 Task: Create a task  Integrate website with a new customer review management tool , assign it to team member softage.5@softage.net in the project ConnectPlan and update the status of the task to  Off Track , set the priority of the task to Medium
Action: Mouse moved to (57, 308)
Screenshot: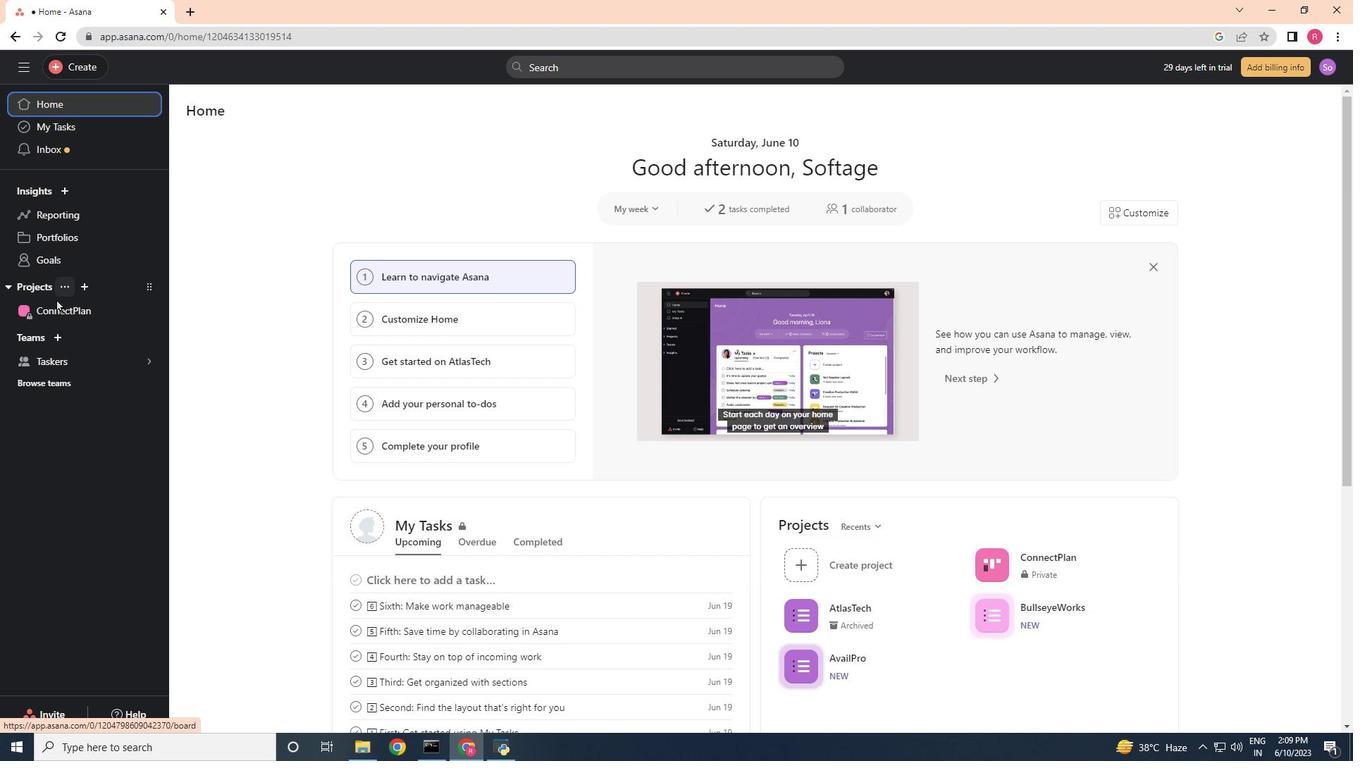 
Action: Mouse pressed left at (57, 308)
Screenshot: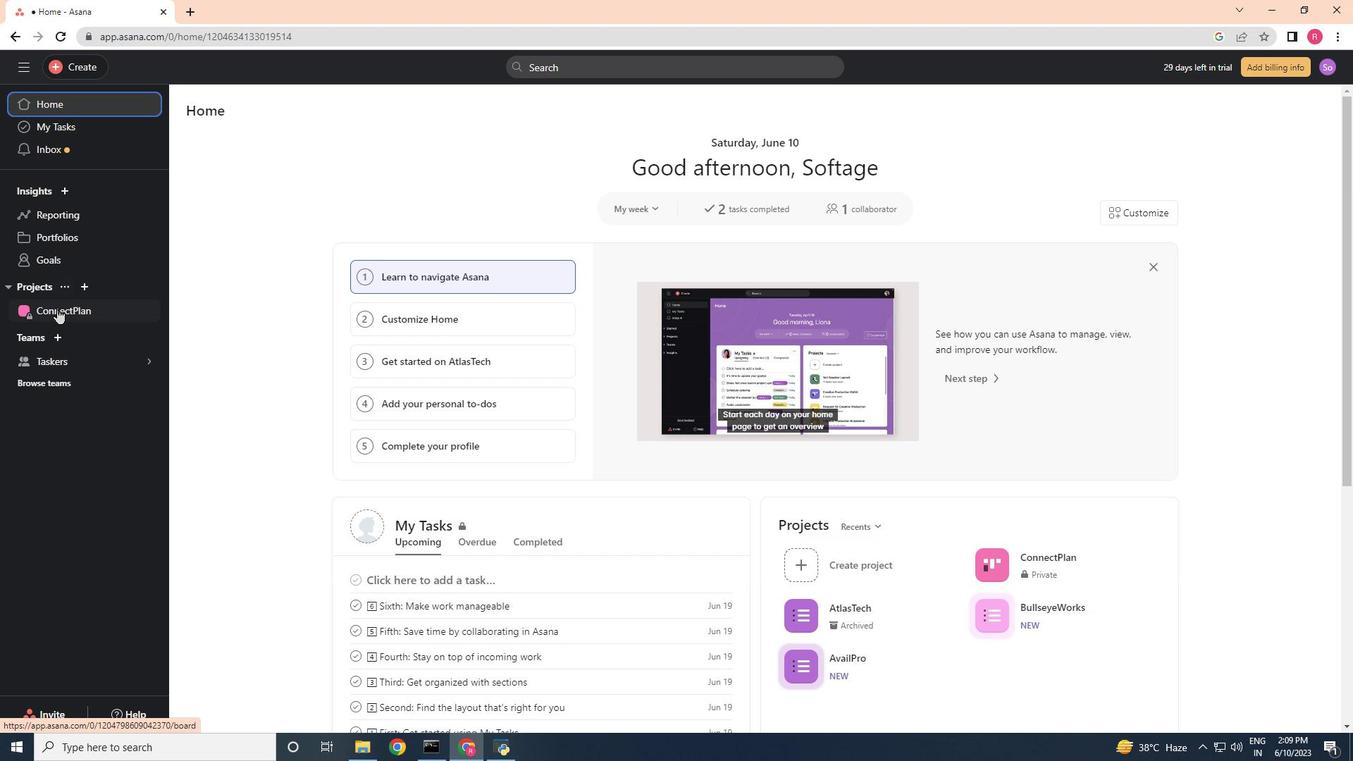 
Action: Mouse moved to (69, 66)
Screenshot: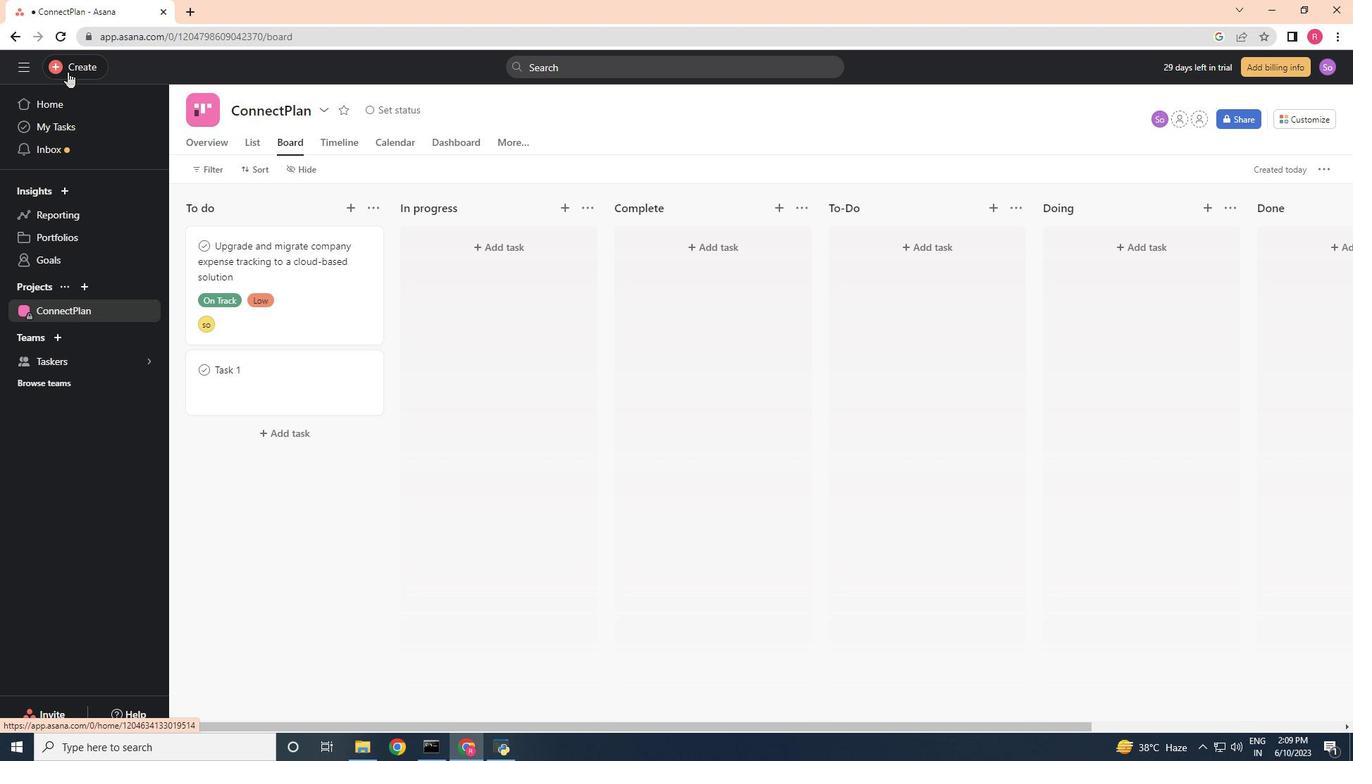 
Action: Mouse pressed left at (69, 66)
Screenshot: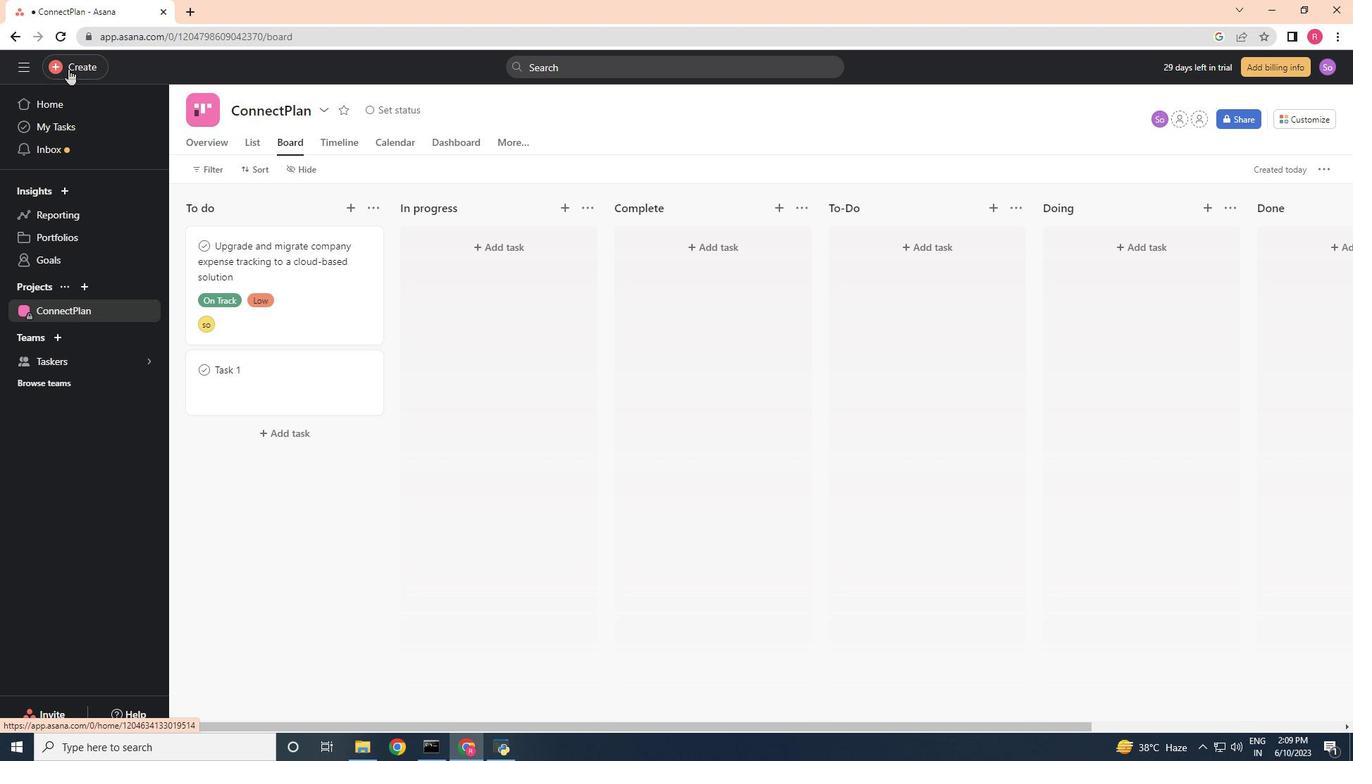 
Action: Mouse moved to (140, 74)
Screenshot: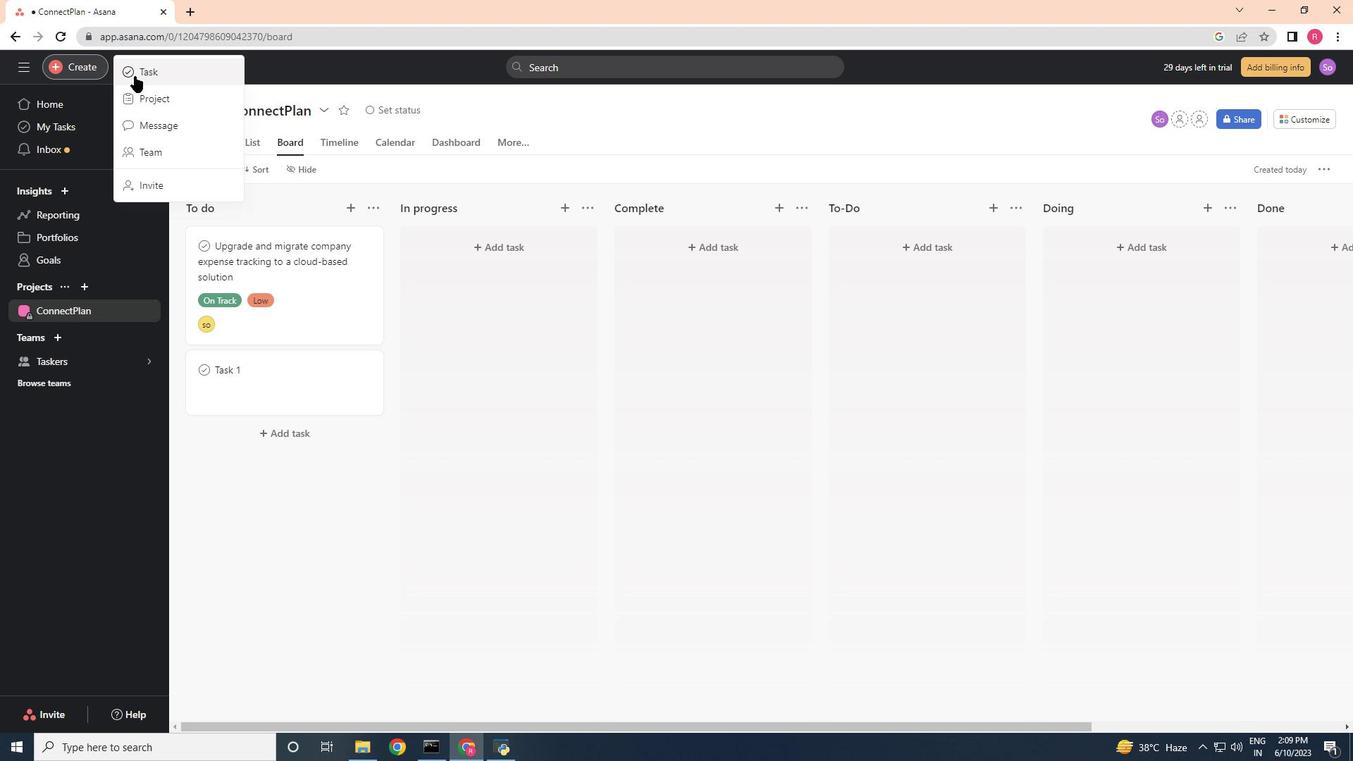 
Action: Mouse pressed left at (140, 74)
Screenshot: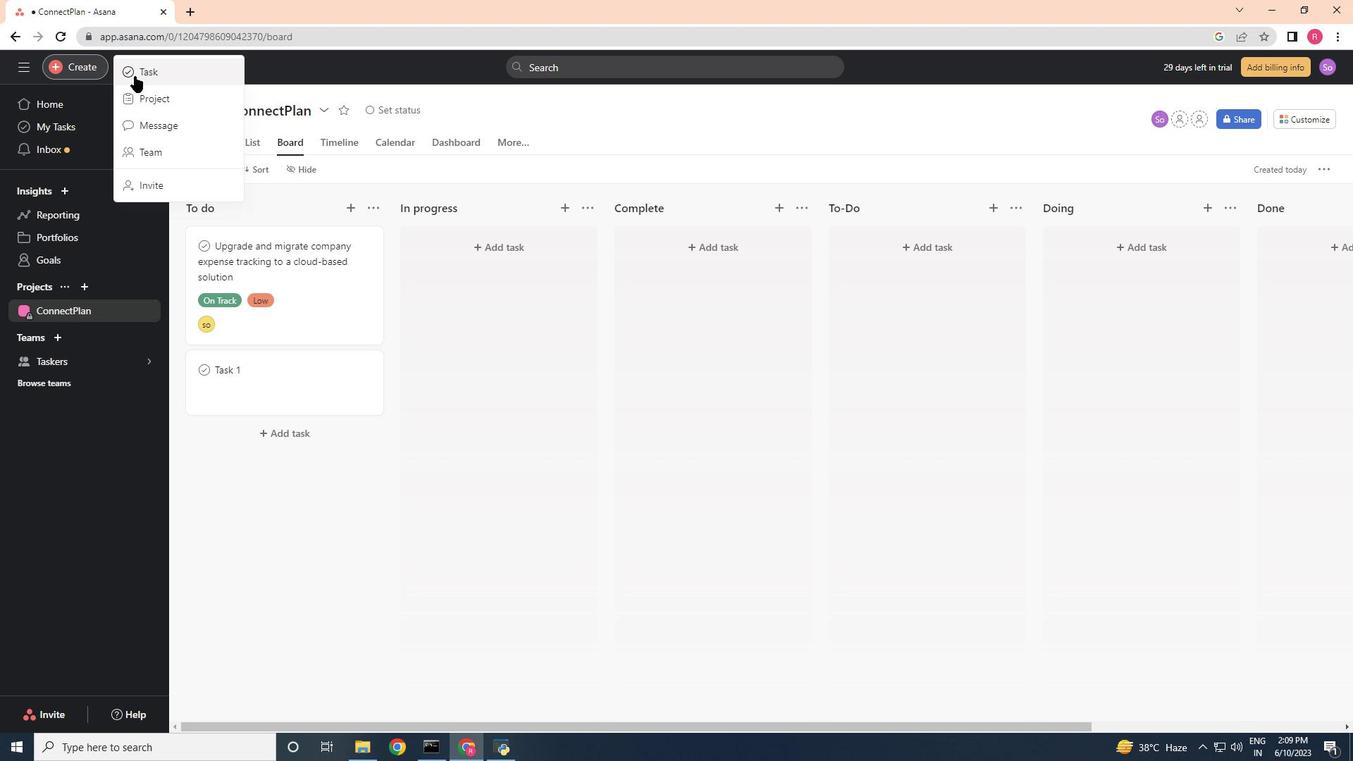 
Action: Mouse moved to (140, 74)
Screenshot: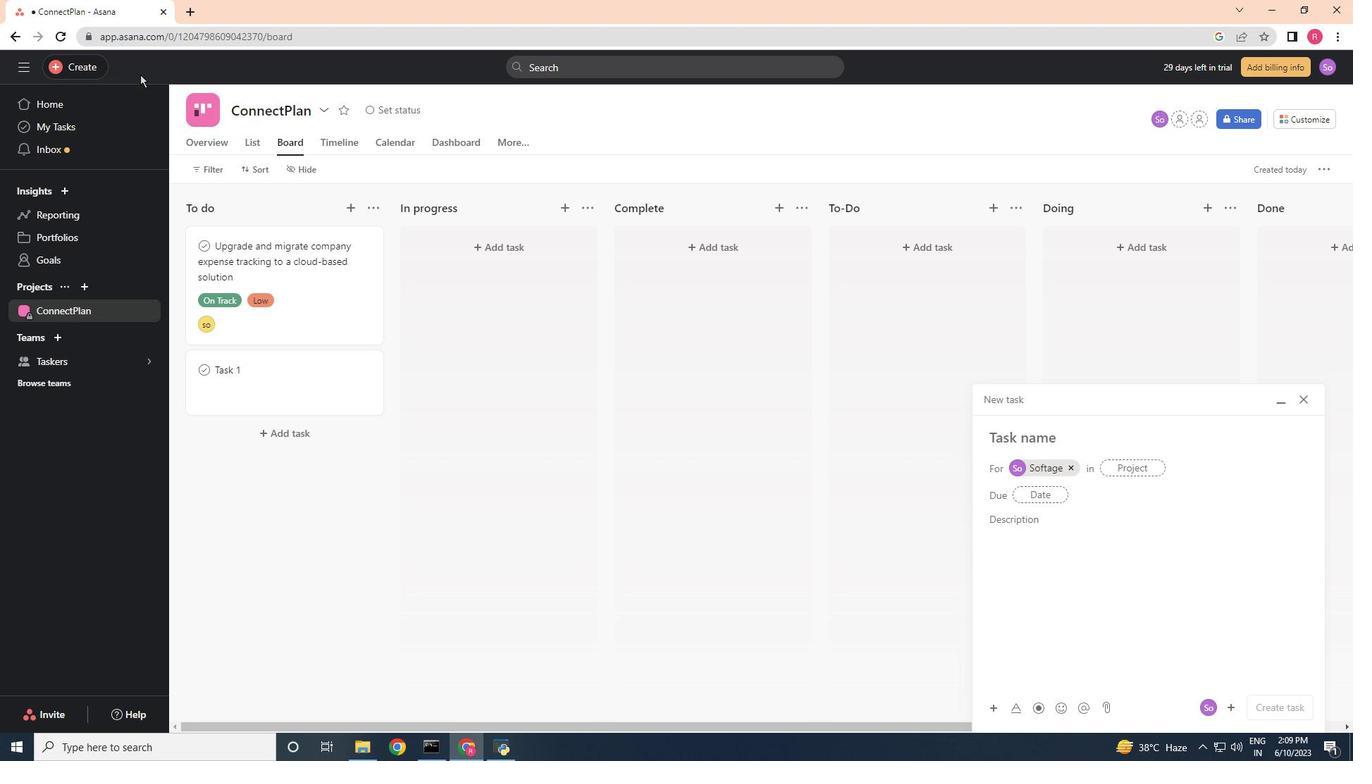 
Action: Key pressed <Key.shift>Integrate<Key.space>website<Key.space>with<Key.space>a<Key.space>c<Key.backspace>new<Key.space>cstomer<Key.space><Key.backspace><Key.backspace><Key.backspace><Key.backspace><Key.backspace><Key.backspace><Key.backspace>ustomer<Key.space>review<Key.space>management<Key.space>tool
Screenshot: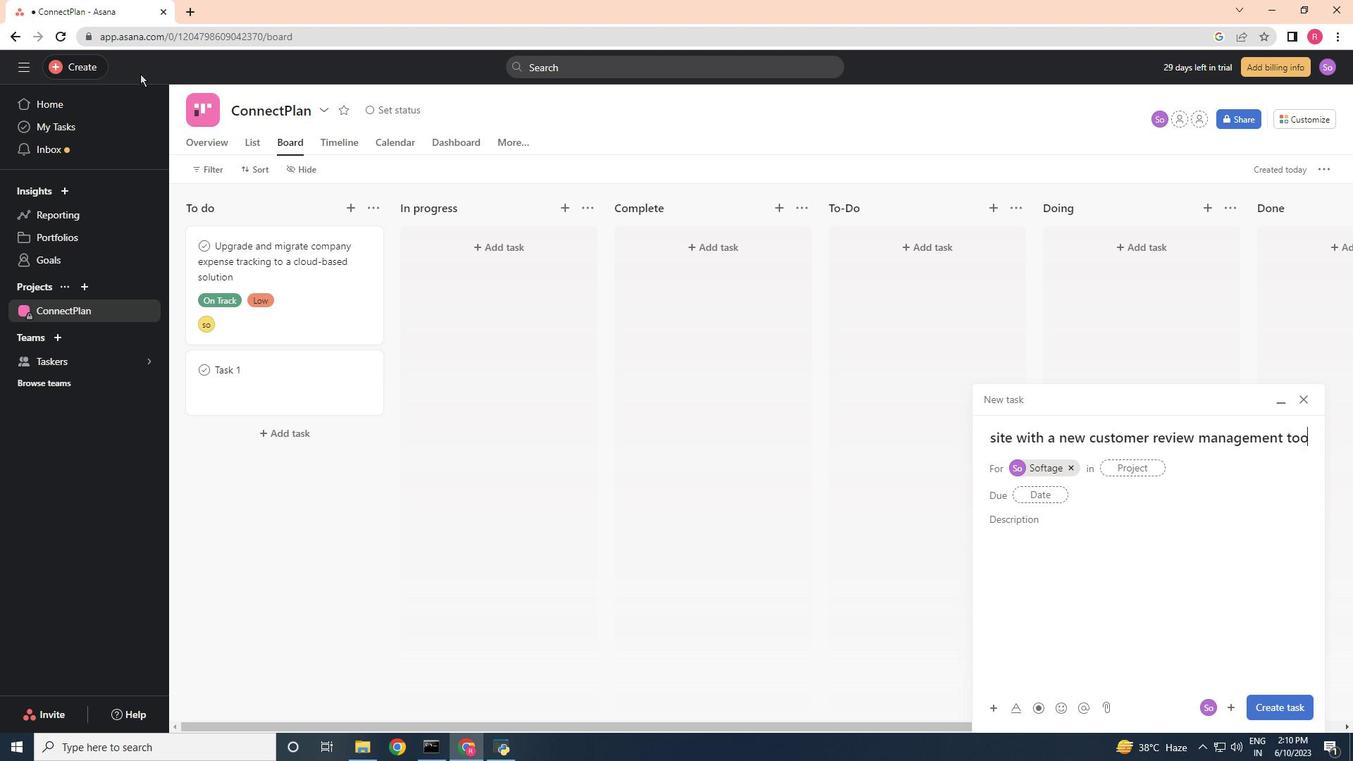 
Action: Mouse scrolled (140, 74) with delta (0, 0)
Screenshot: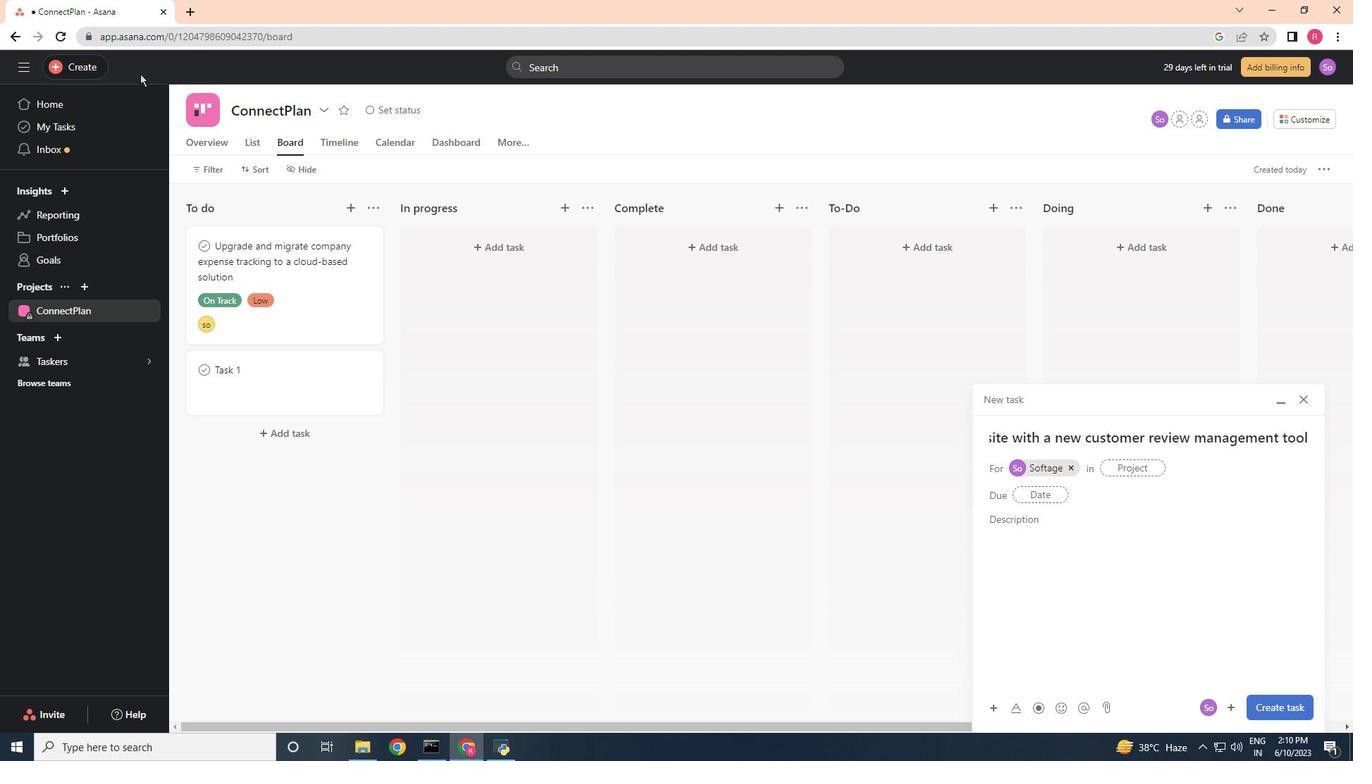 
Action: Mouse moved to (1071, 468)
Screenshot: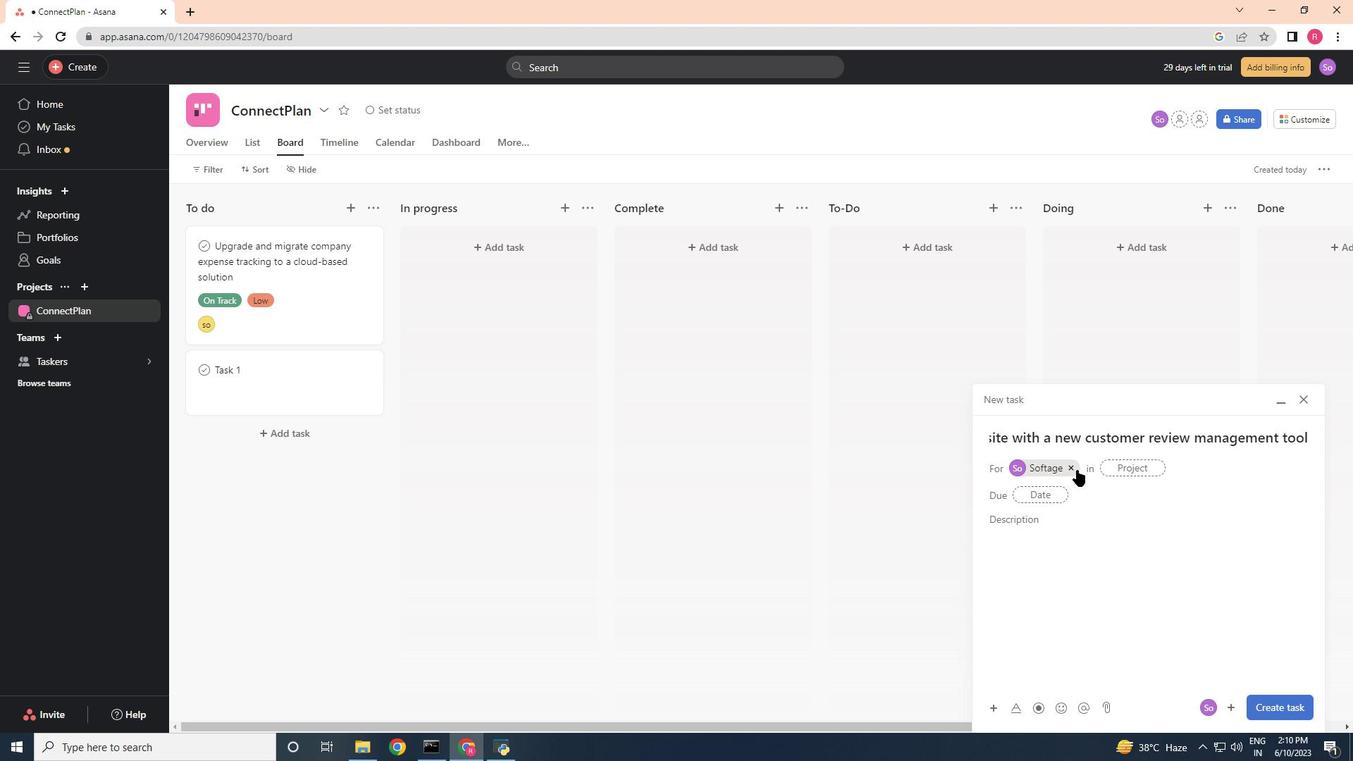 
Action: Mouse pressed left at (1071, 468)
Screenshot: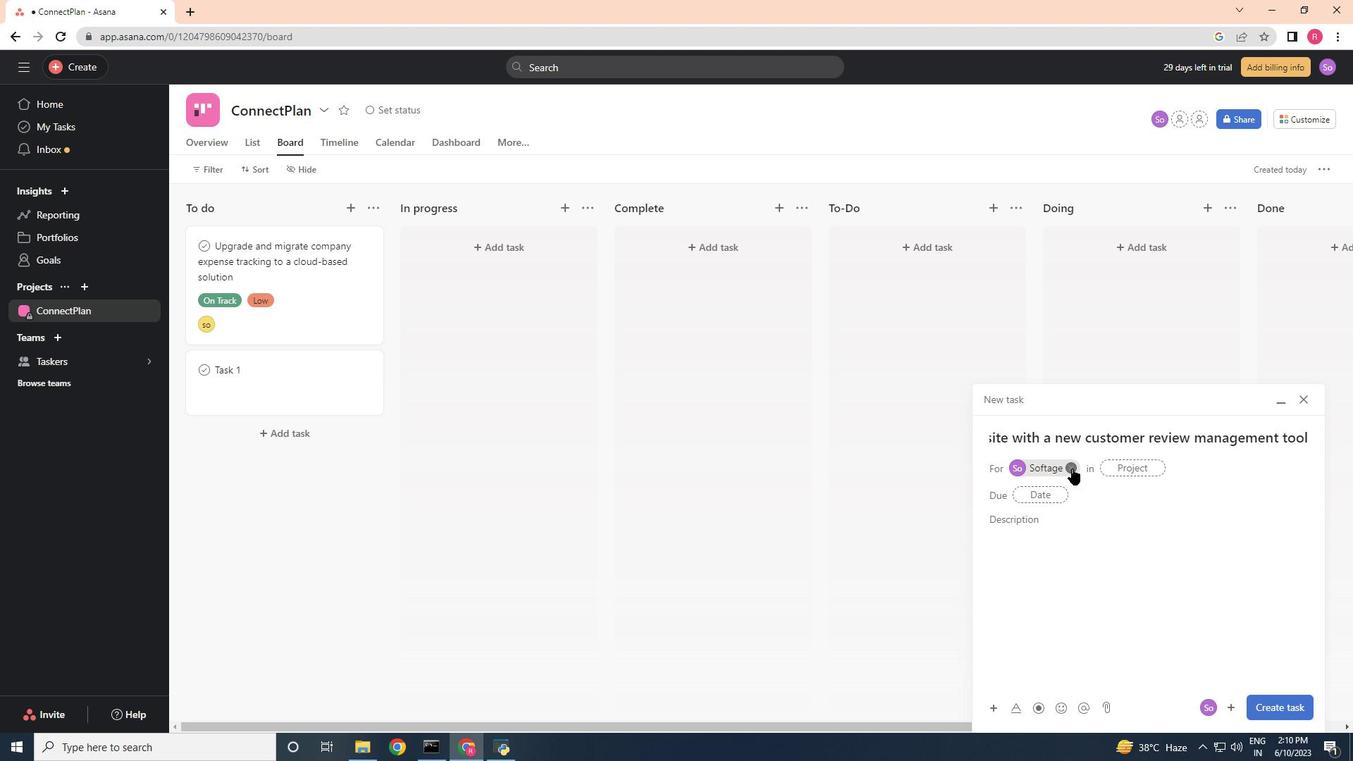 
Action: Mouse moved to (1054, 469)
Screenshot: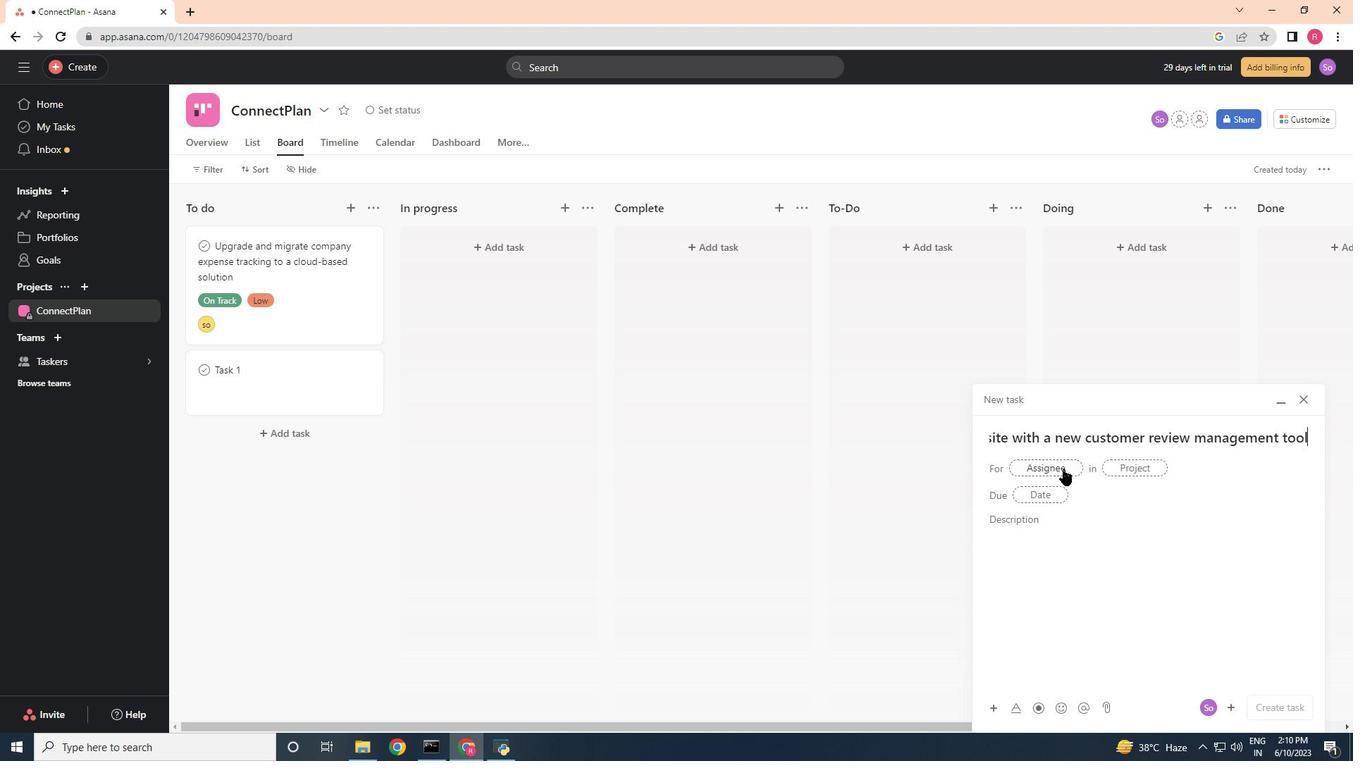 
Action: Mouse pressed left at (1054, 469)
Screenshot: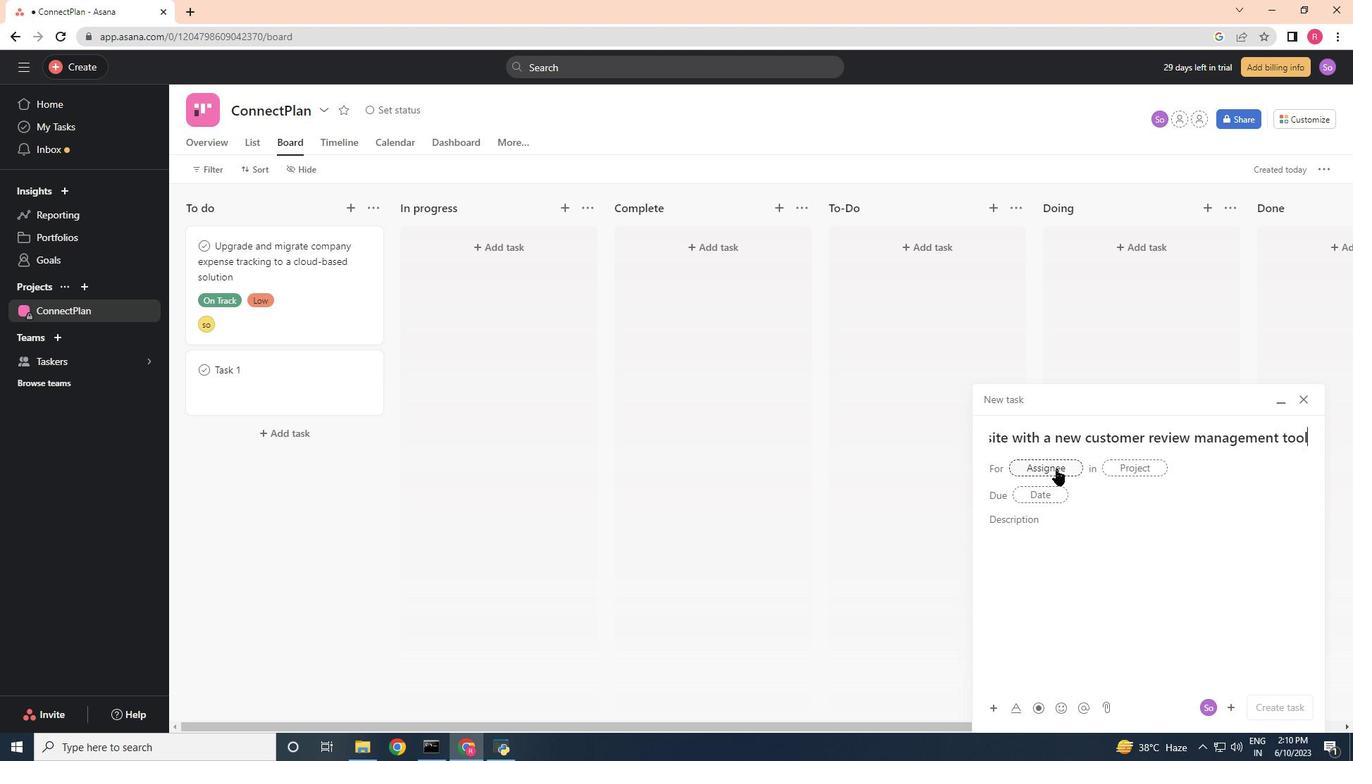 
Action: Key pressed softage.5<Key.shift>@softage.m<Key.backspace><Key.backspace>net
Screenshot: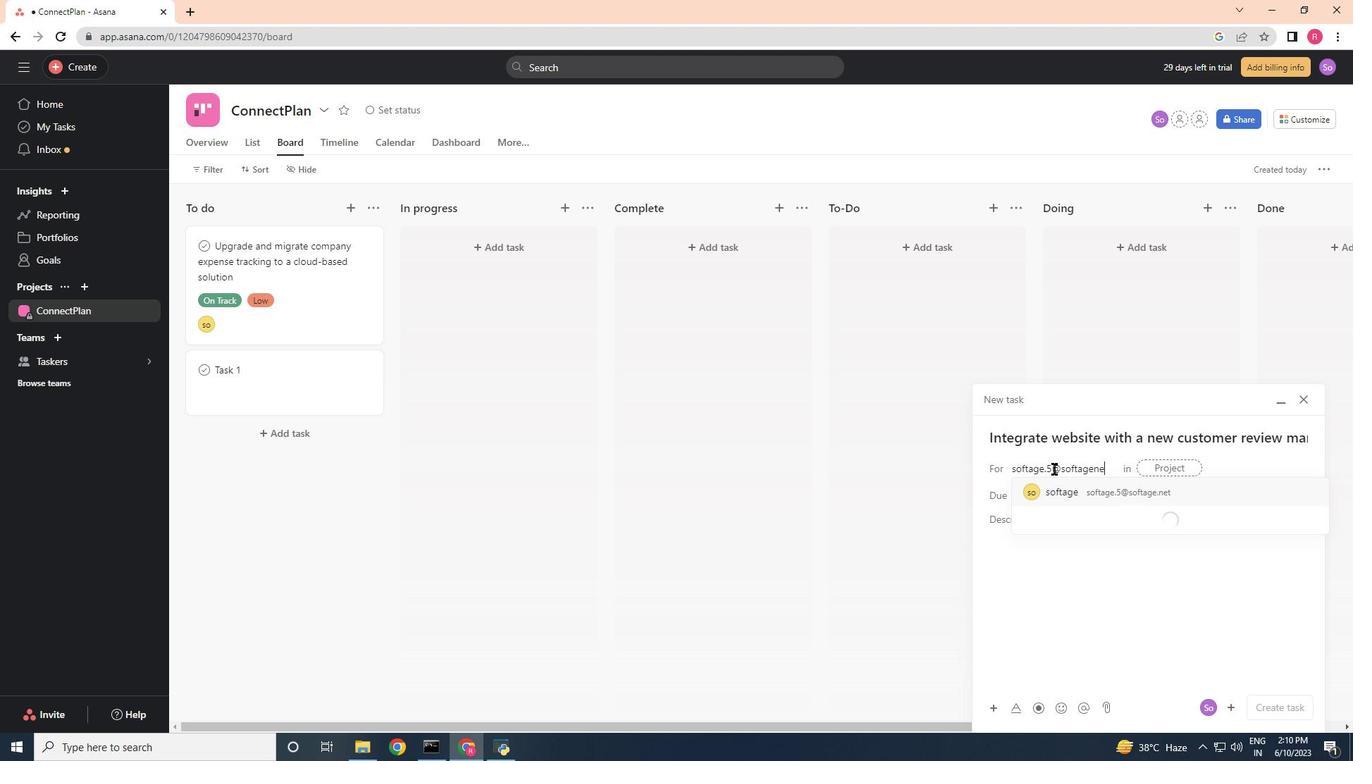 
Action: Mouse moved to (1096, 471)
Screenshot: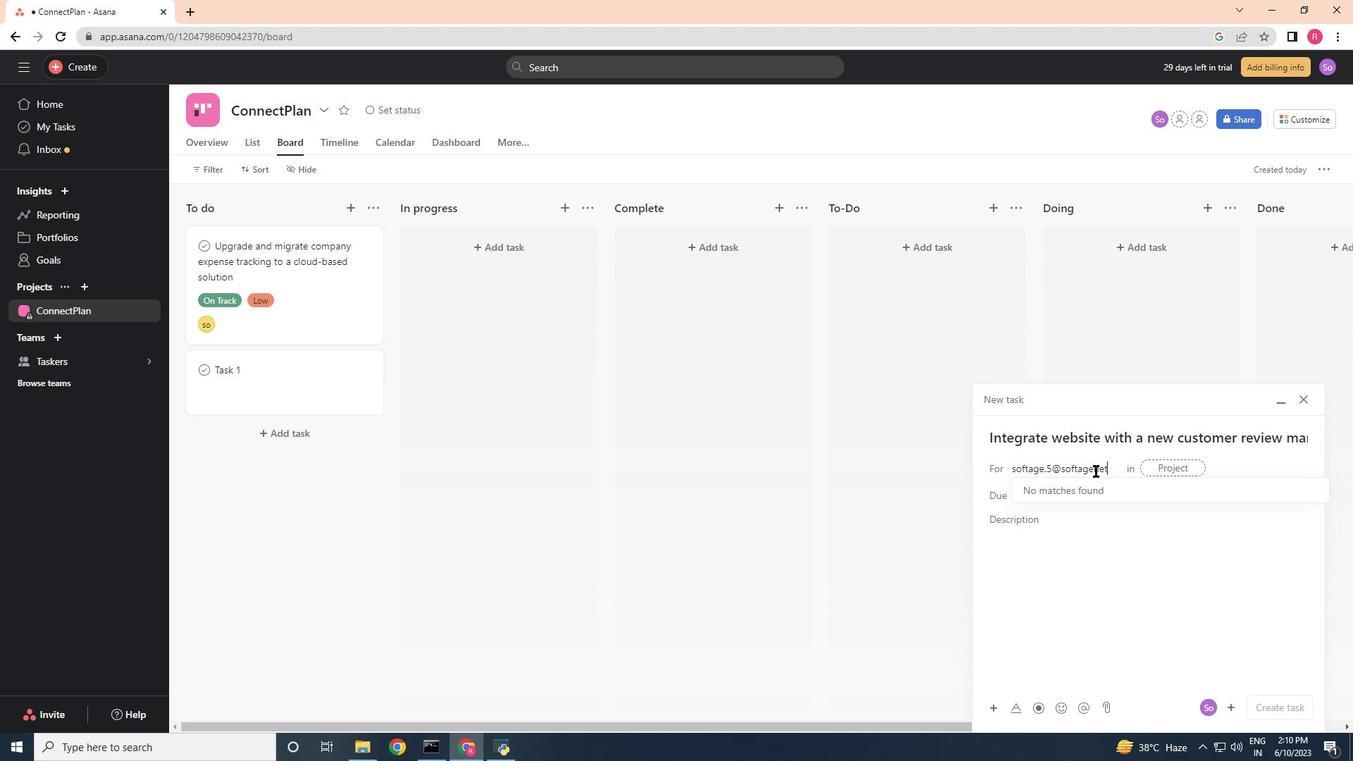 
Action: Mouse pressed left at (1096, 471)
Screenshot: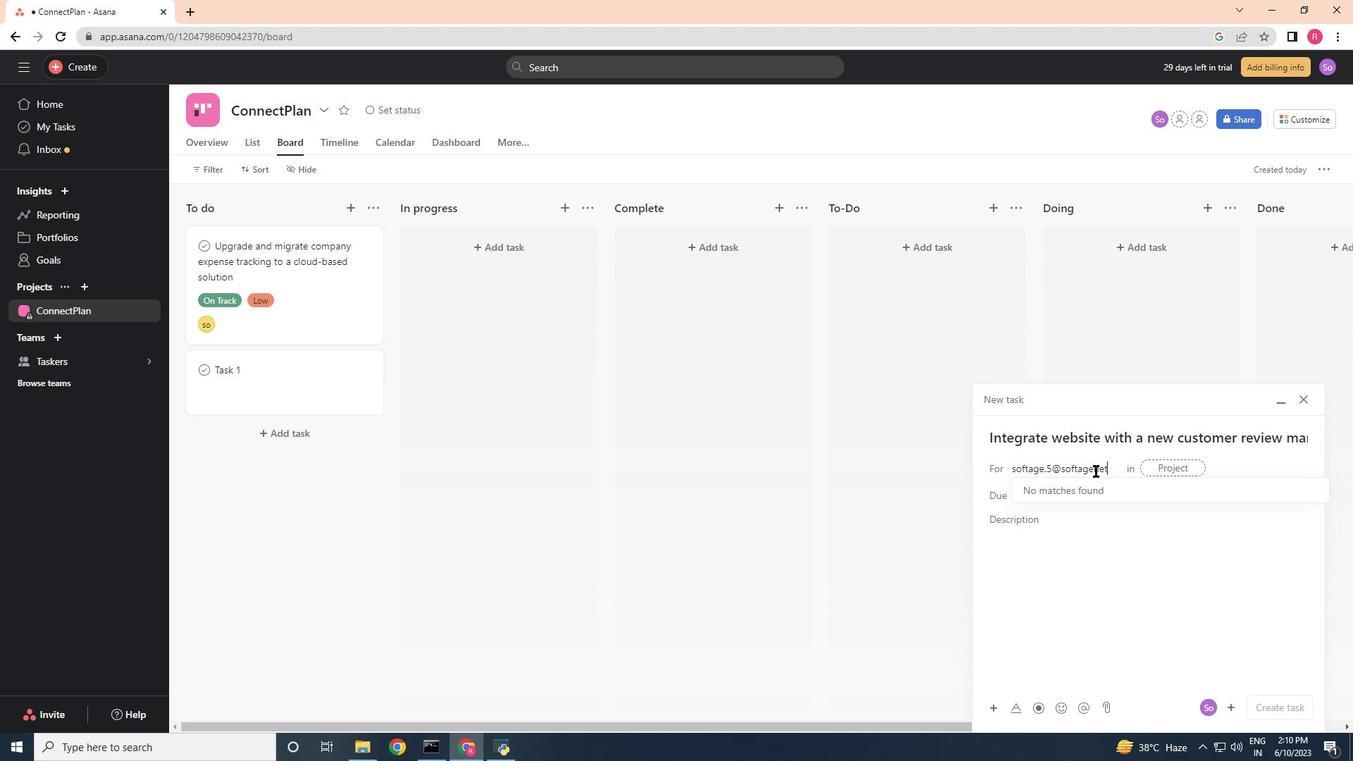 
Action: Mouse moved to (1098, 470)
Screenshot: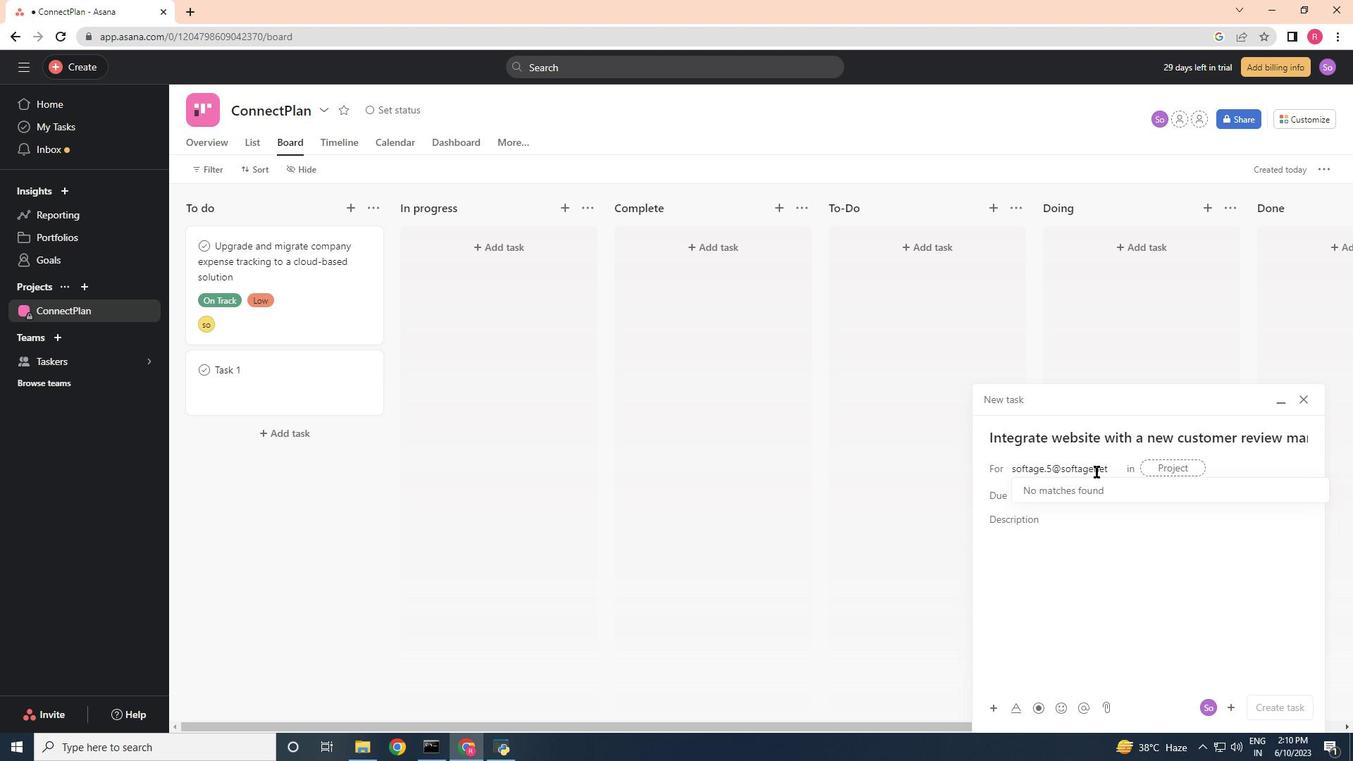 
Action: Key pressed .
Screenshot: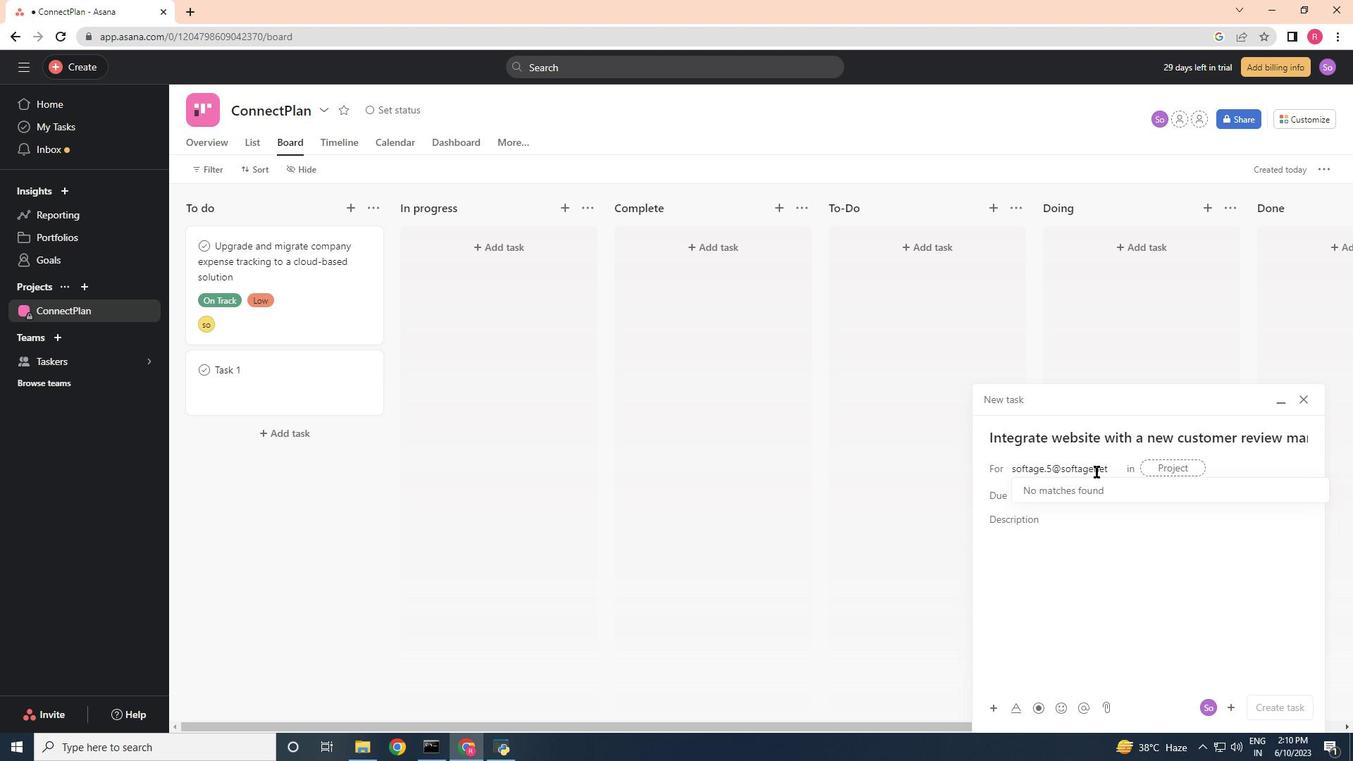 
Action: Mouse moved to (1087, 486)
Screenshot: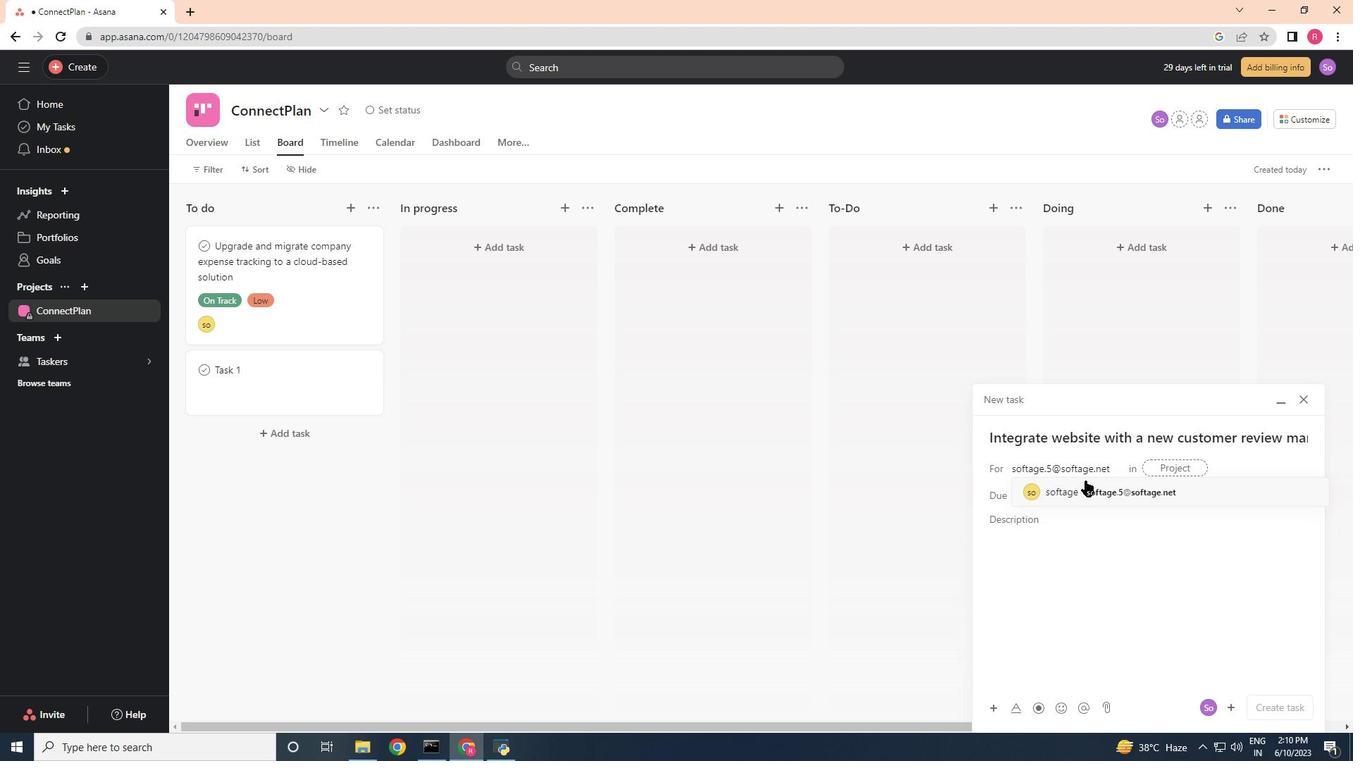 
Action: Mouse pressed left at (1087, 486)
Screenshot: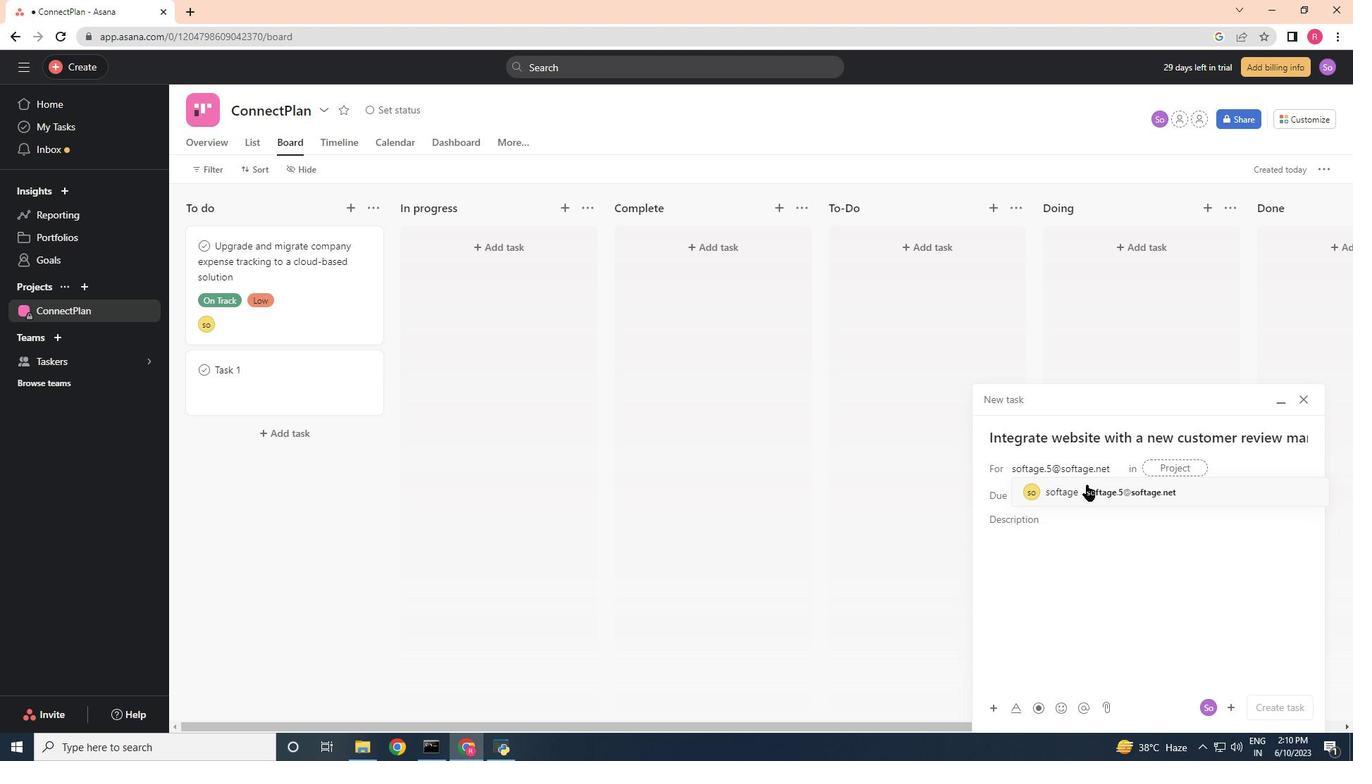 
Action: Mouse moved to (911, 496)
Screenshot: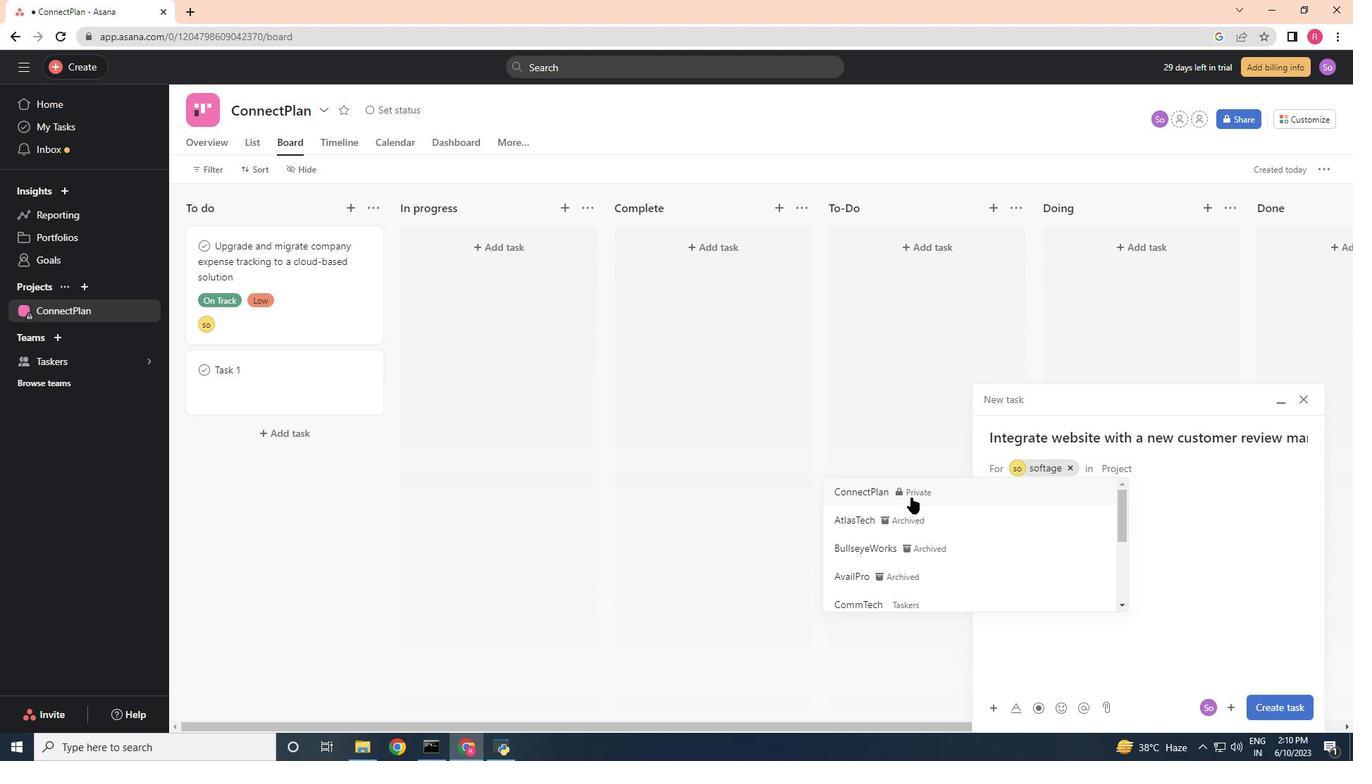 
Action: Mouse pressed left at (911, 496)
Screenshot: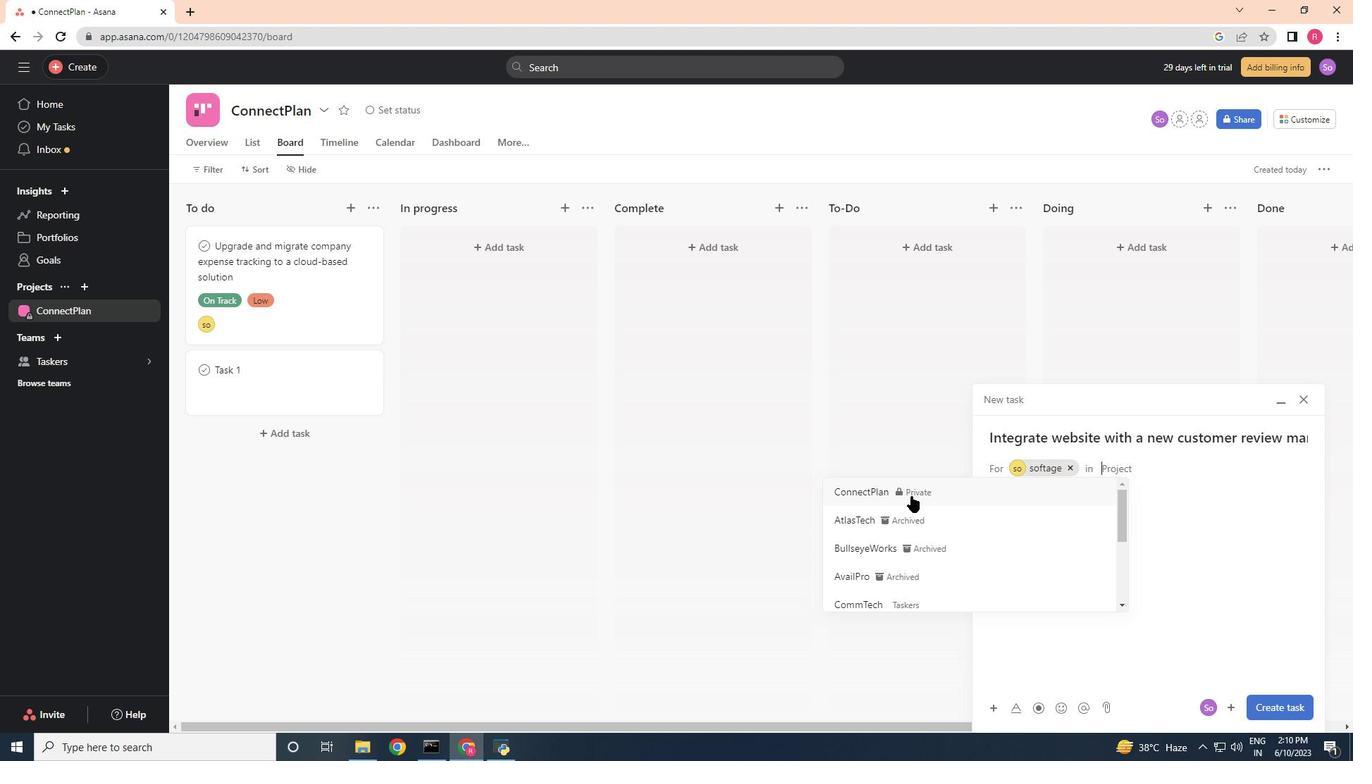 
Action: Mouse moved to (1062, 520)
Screenshot: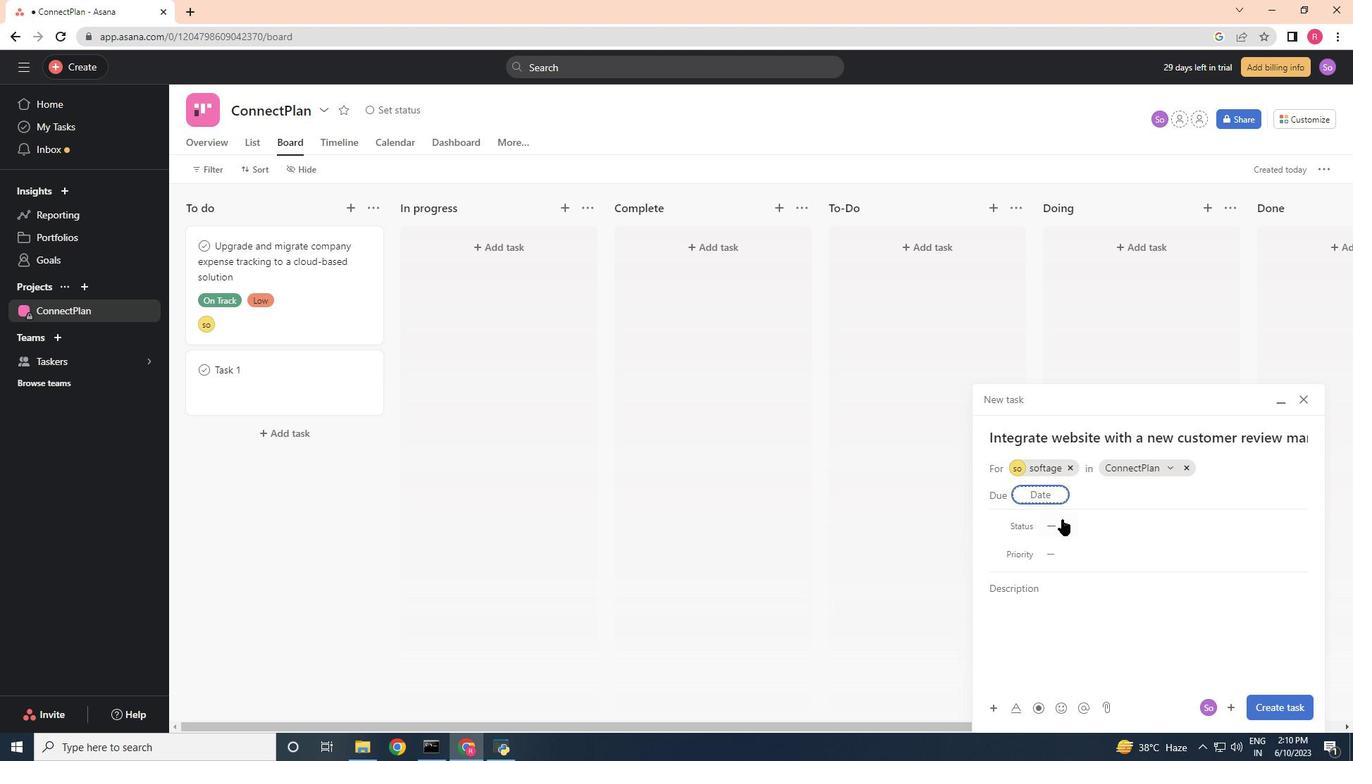 
Action: Mouse pressed left at (1062, 520)
Screenshot: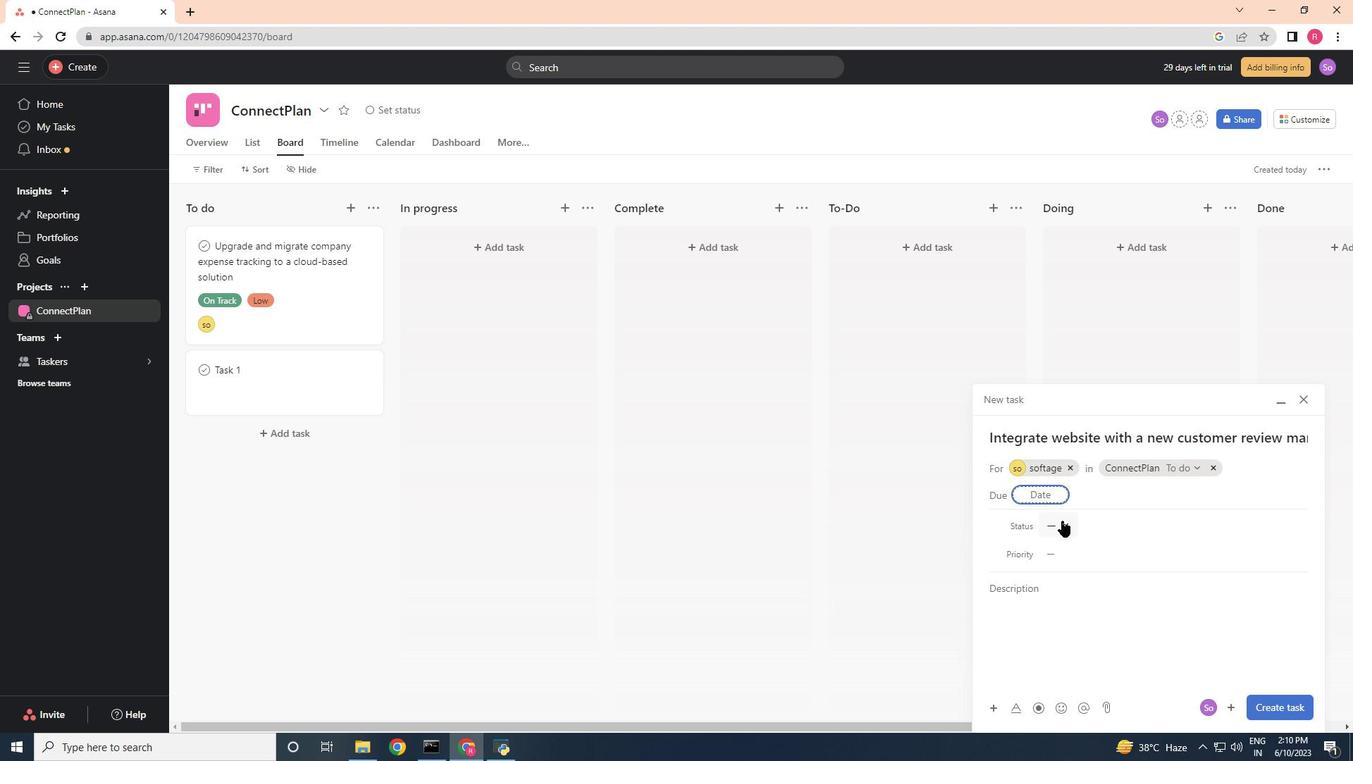 
Action: Mouse moved to (1086, 598)
Screenshot: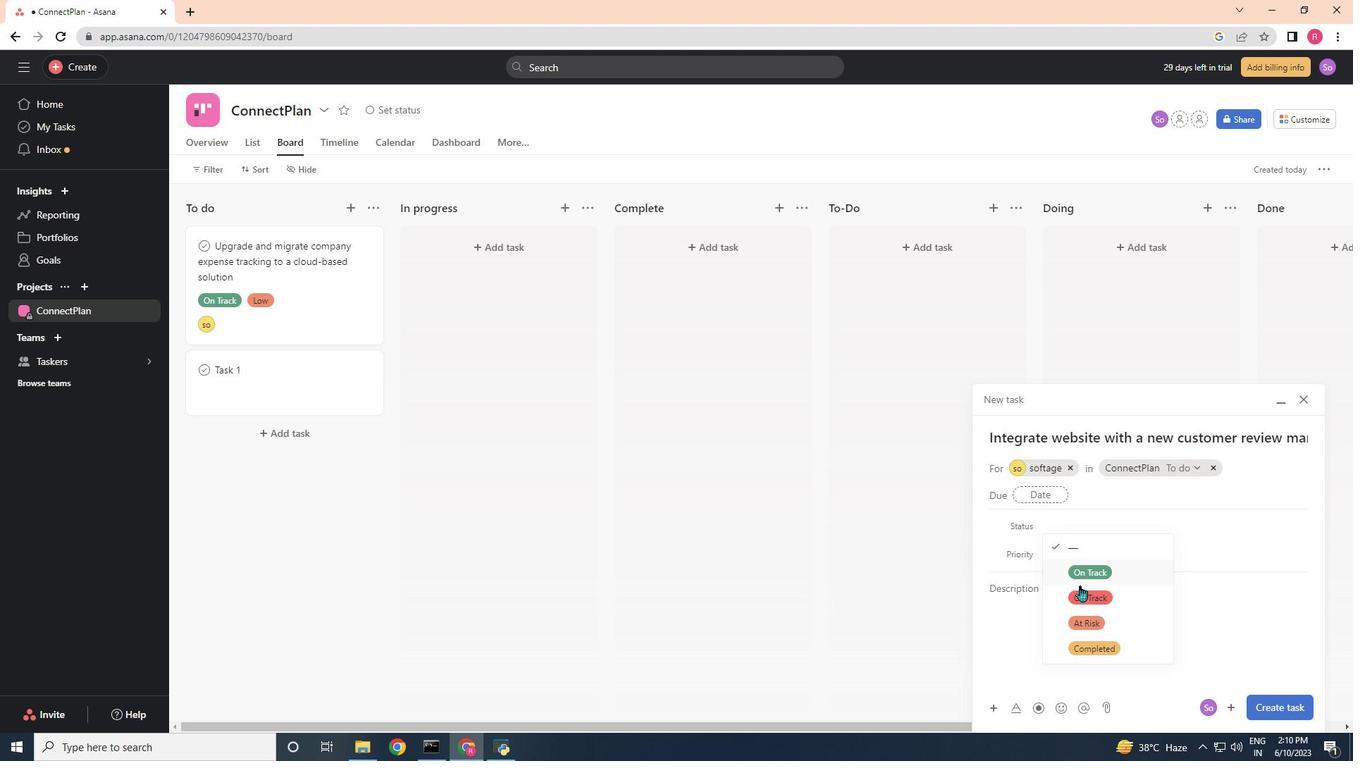 
Action: Mouse pressed left at (1086, 598)
Screenshot: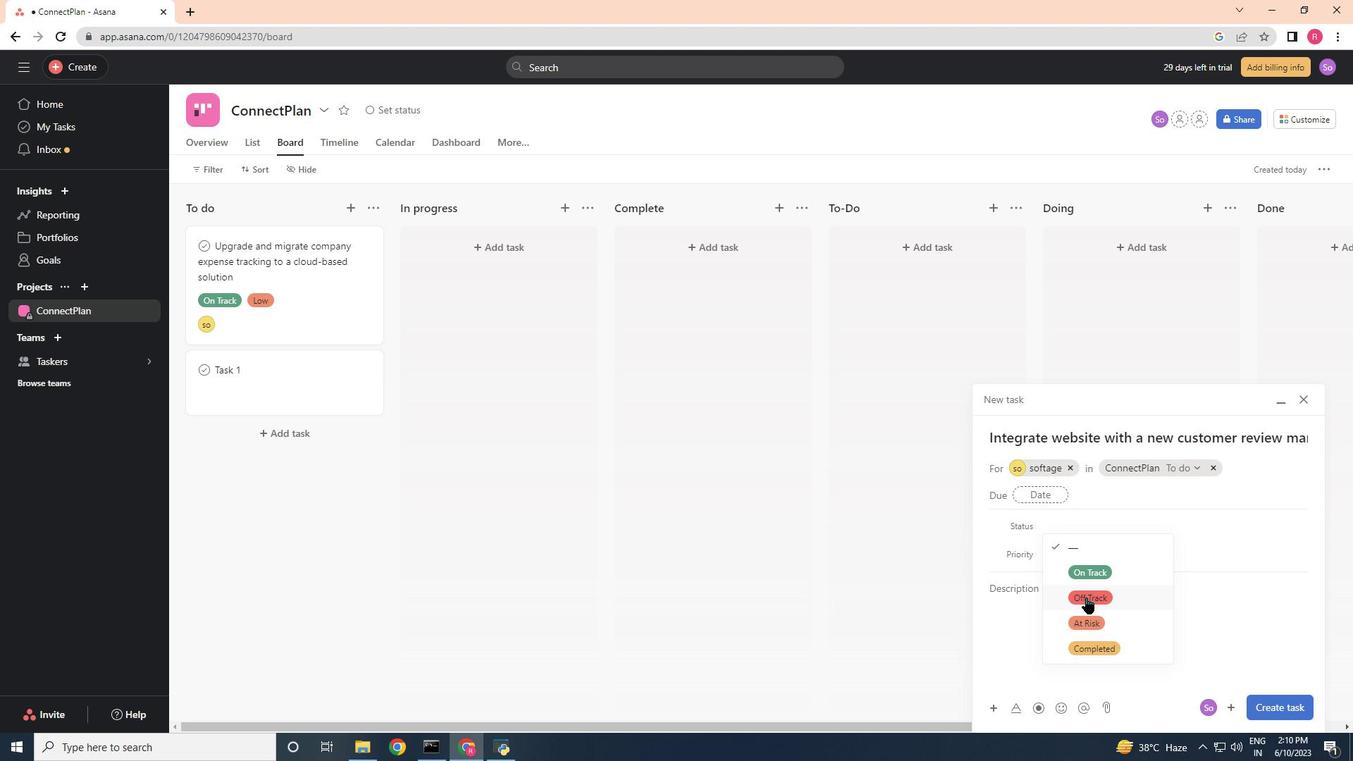 
Action: Mouse moved to (1065, 553)
Screenshot: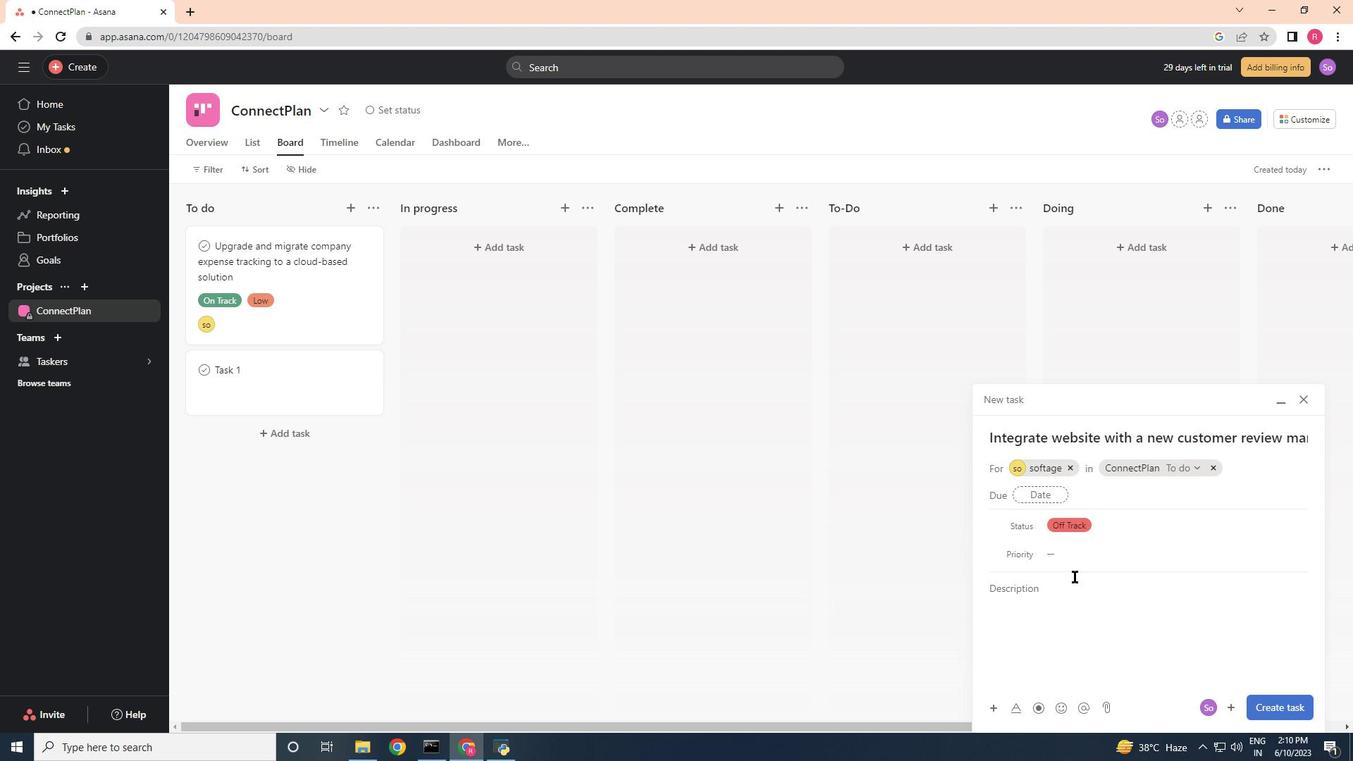
Action: Mouse pressed left at (1065, 553)
Screenshot: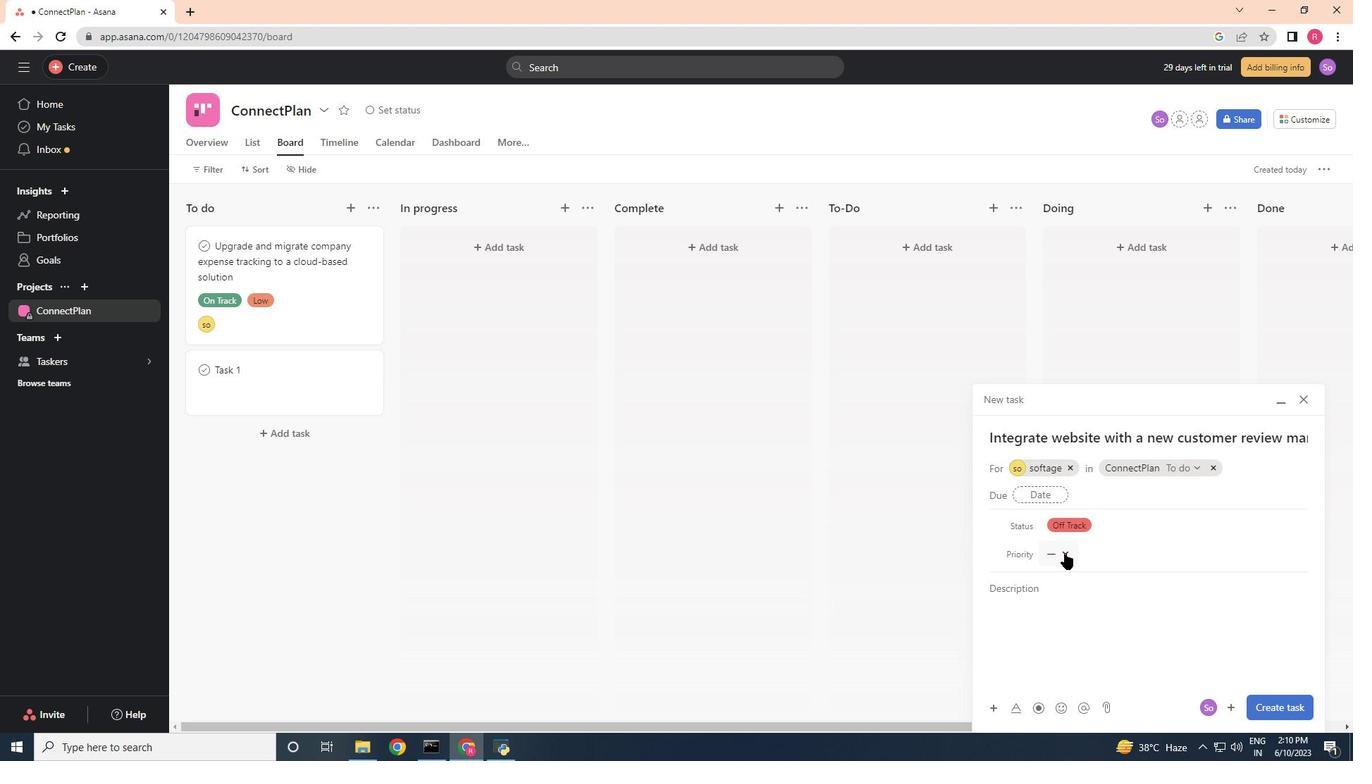 
Action: Mouse moved to (1089, 624)
Screenshot: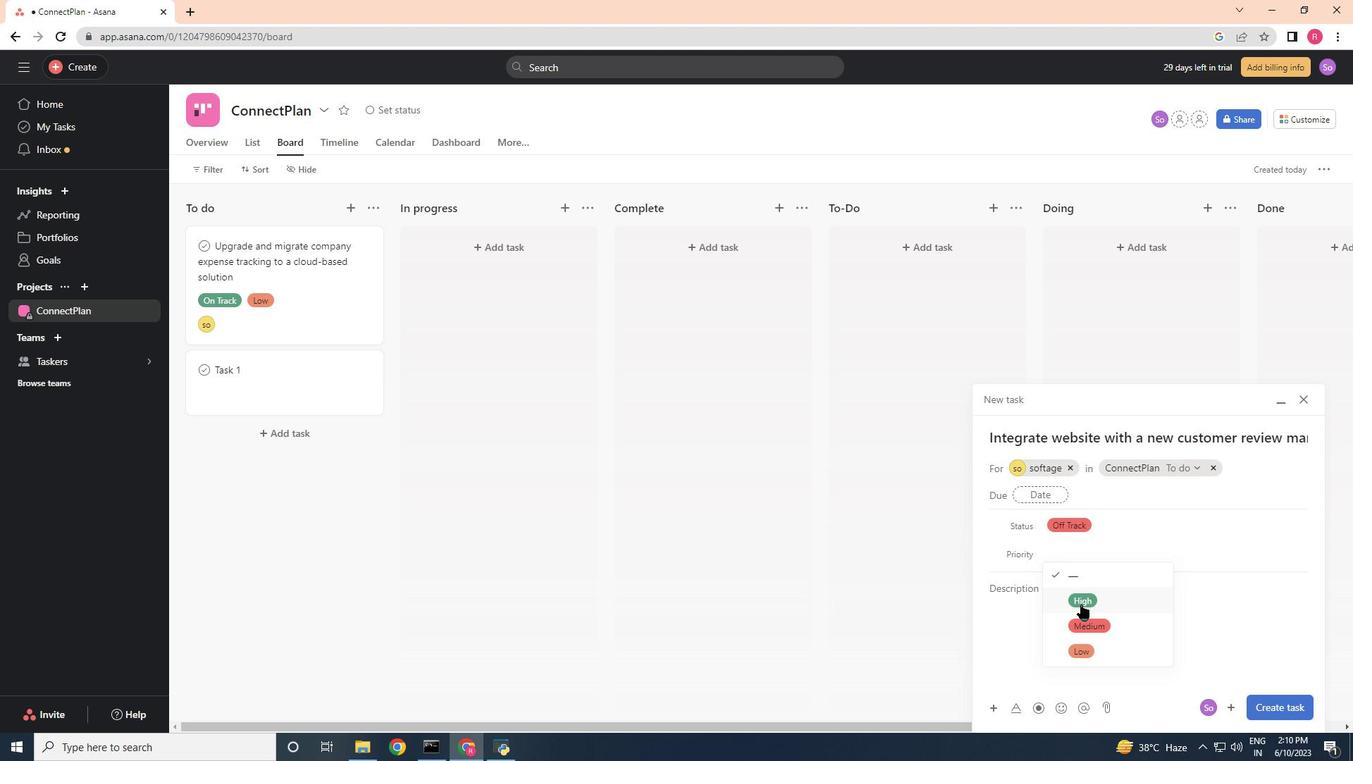 
Action: Mouse pressed left at (1089, 624)
Screenshot: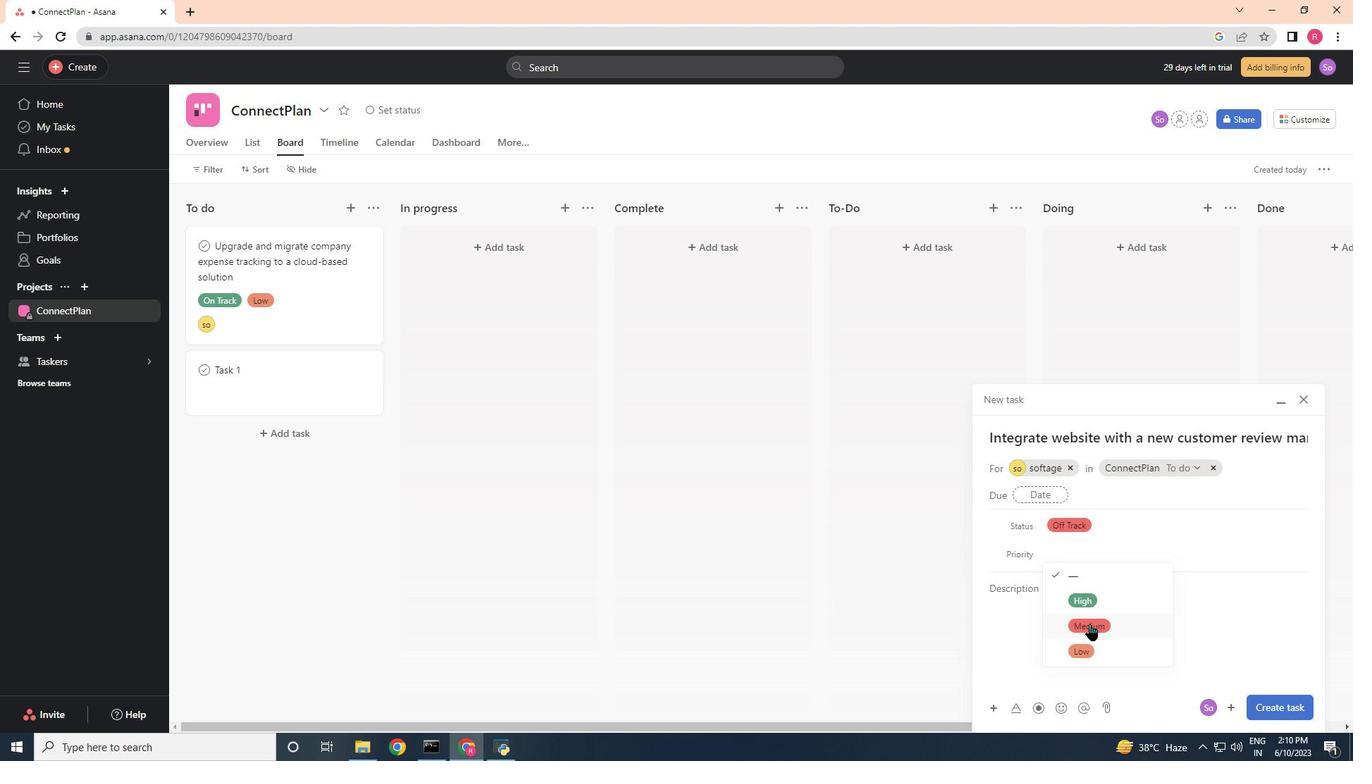 
Action: Mouse moved to (1289, 712)
Screenshot: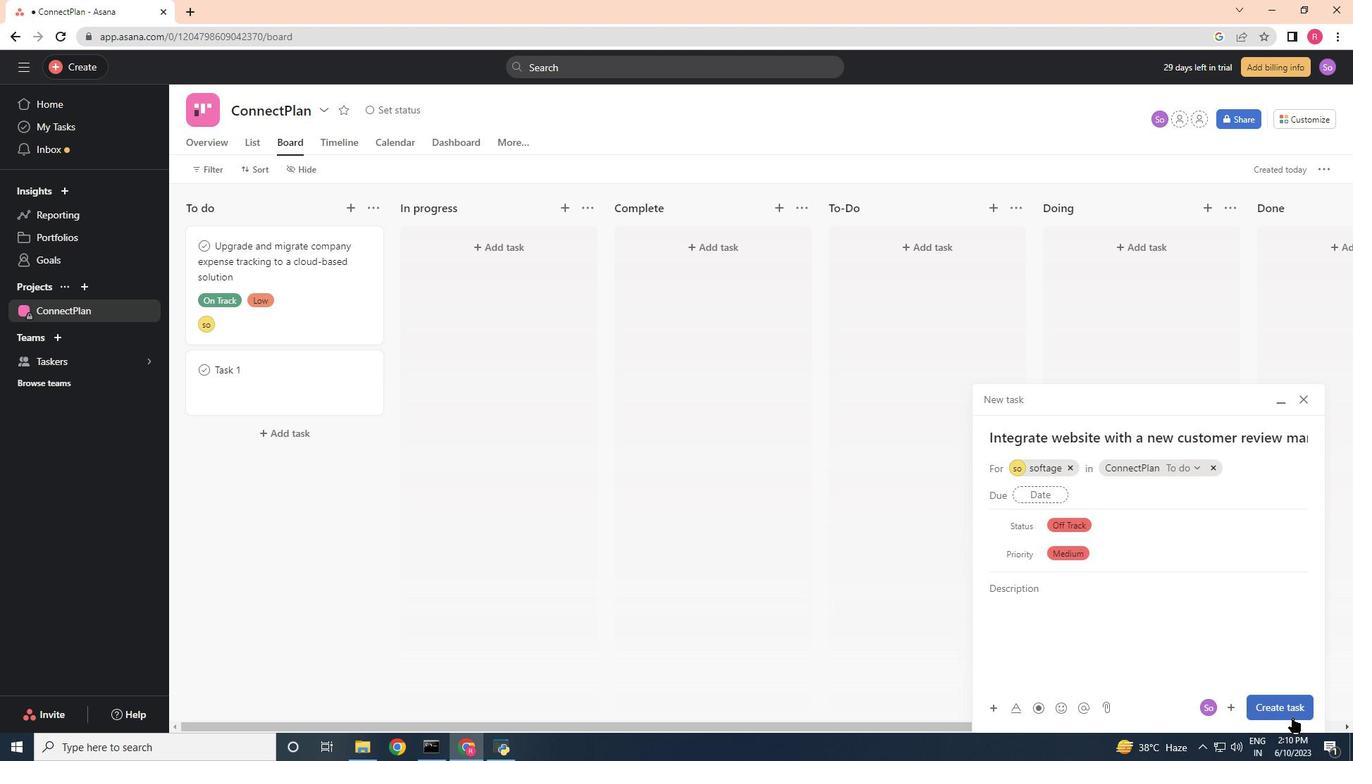 
Action: Mouse pressed left at (1289, 712)
Screenshot: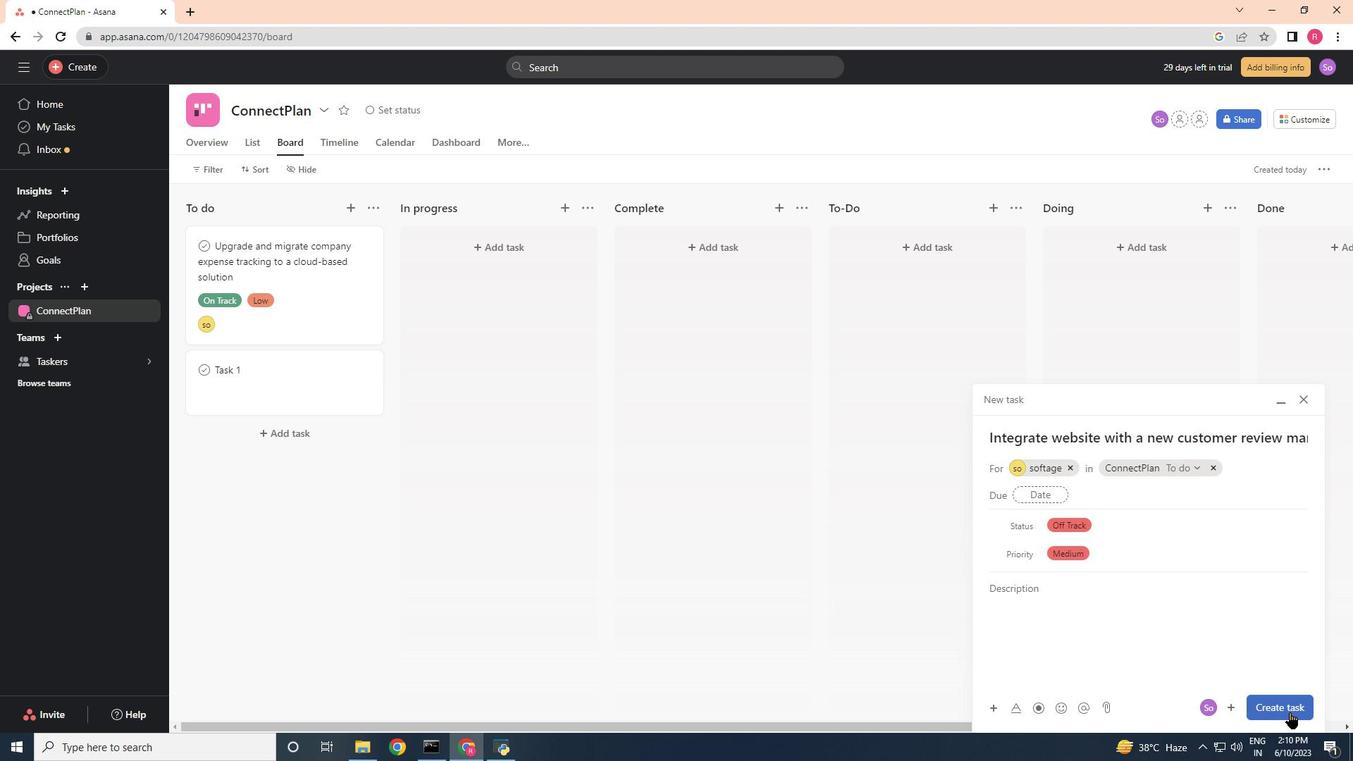 
Action: Mouse moved to (905, 637)
Screenshot: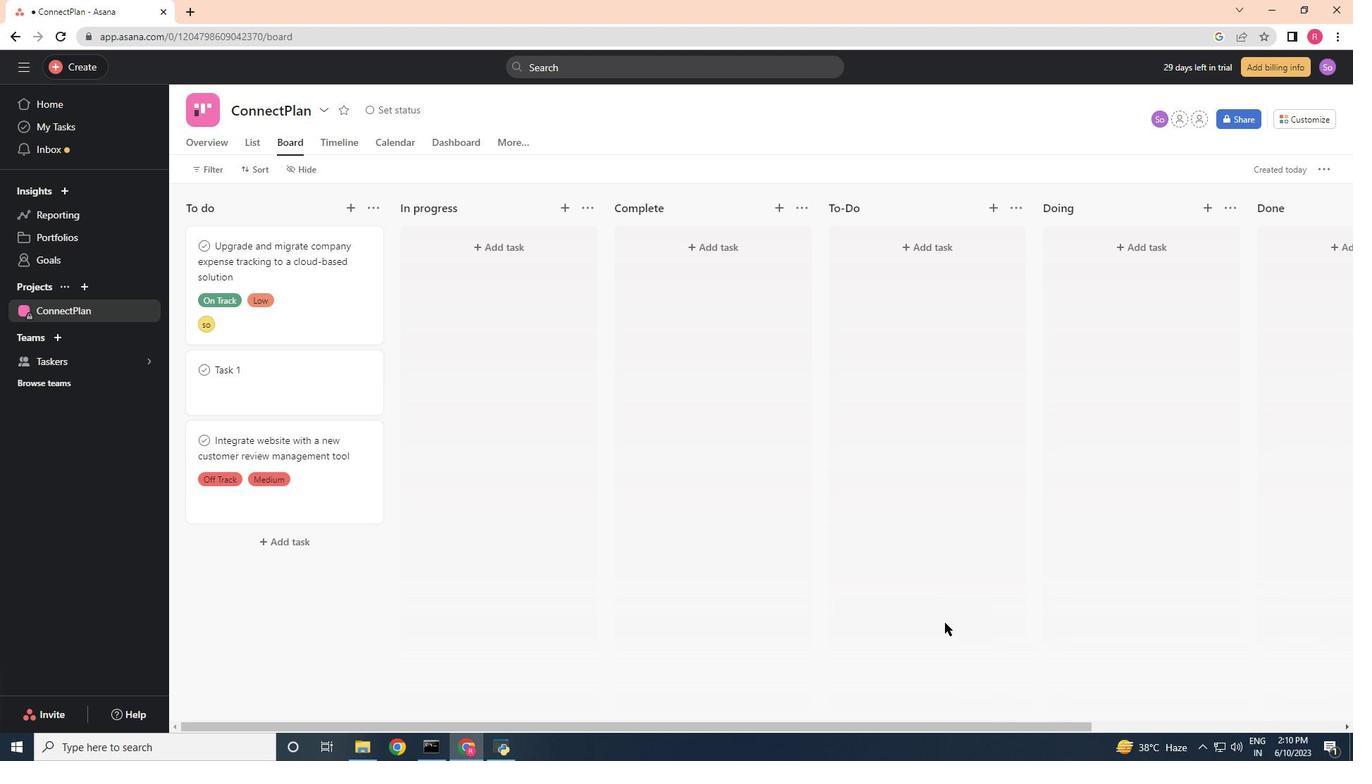 
